 Task: Create a rule in Outlook to display a message when an email with 'invoice' in the sender's address is received.
Action: Mouse moved to (54, 30)
Screenshot: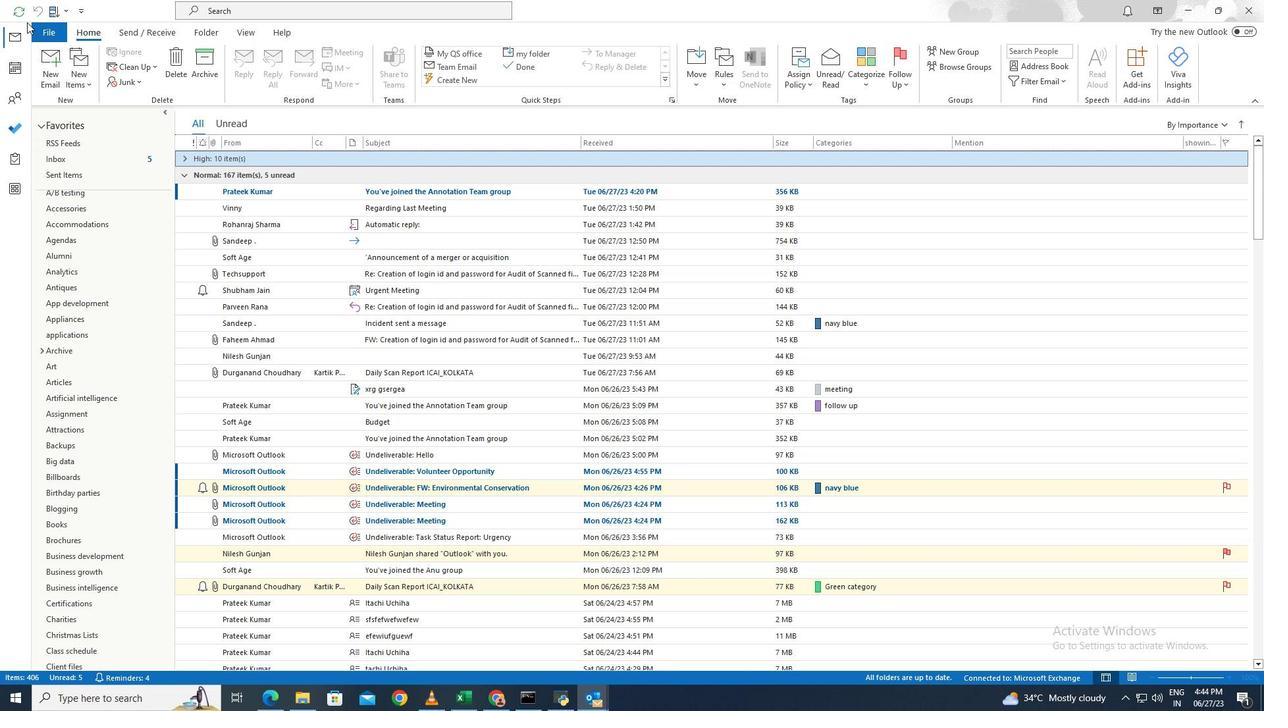 
Action: Mouse pressed left at (54, 30)
Screenshot: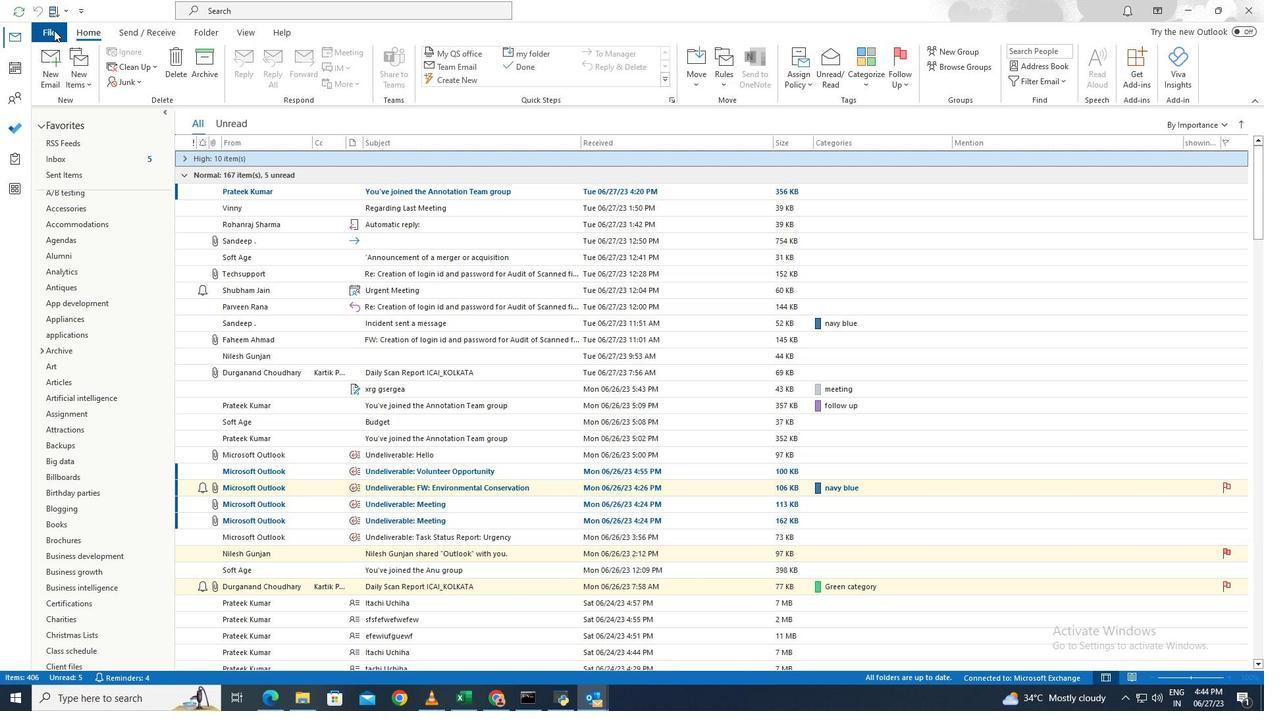 
Action: Mouse moved to (171, 403)
Screenshot: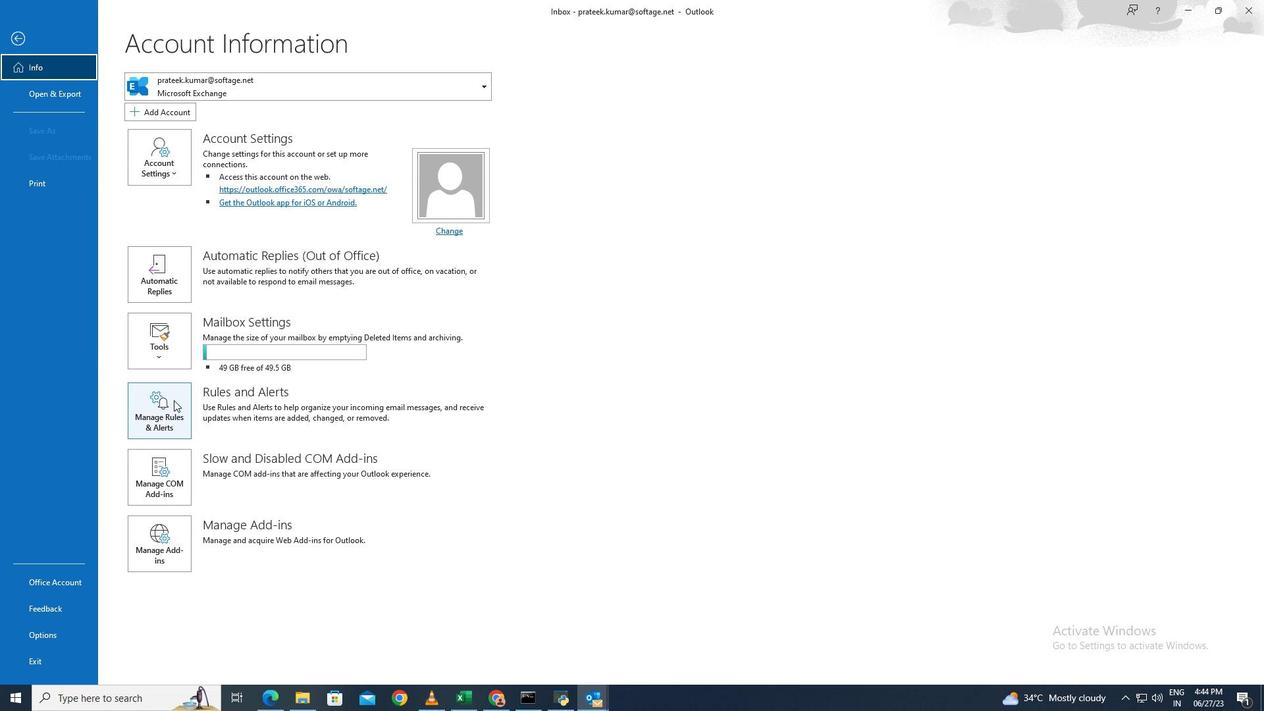 
Action: Mouse pressed left at (171, 403)
Screenshot: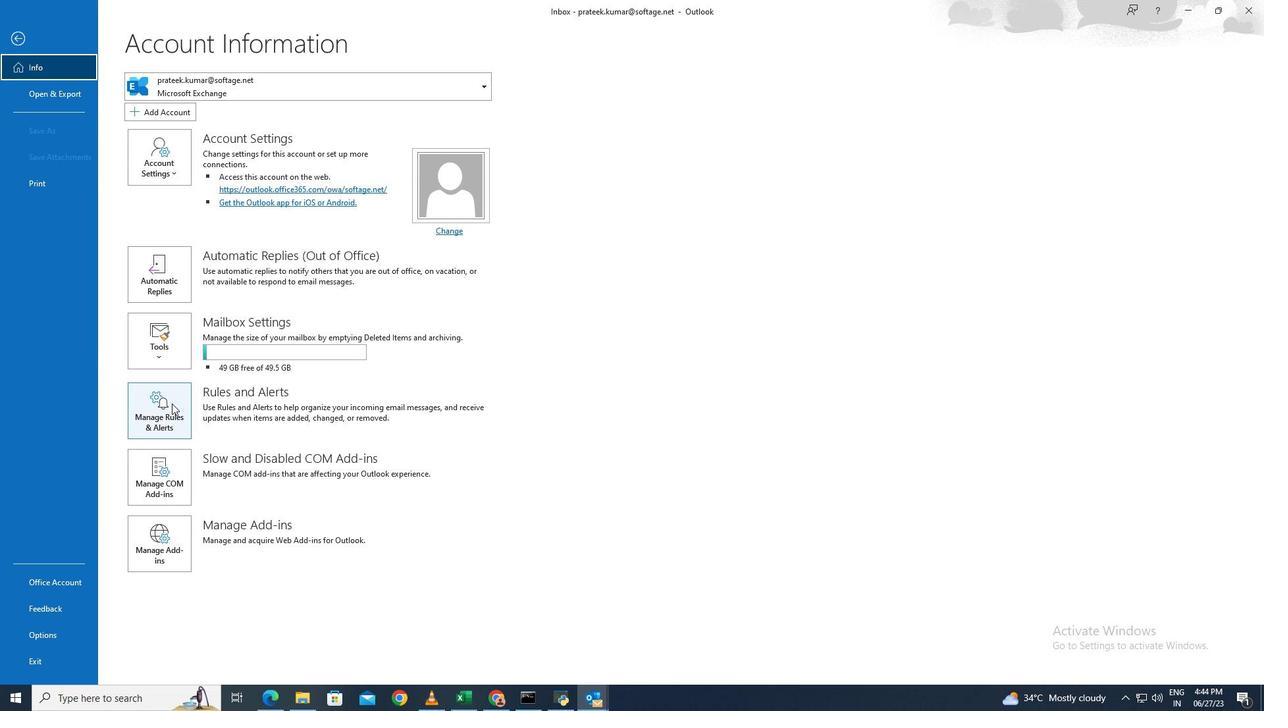 
Action: Mouse moved to (467, 253)
Screenshot: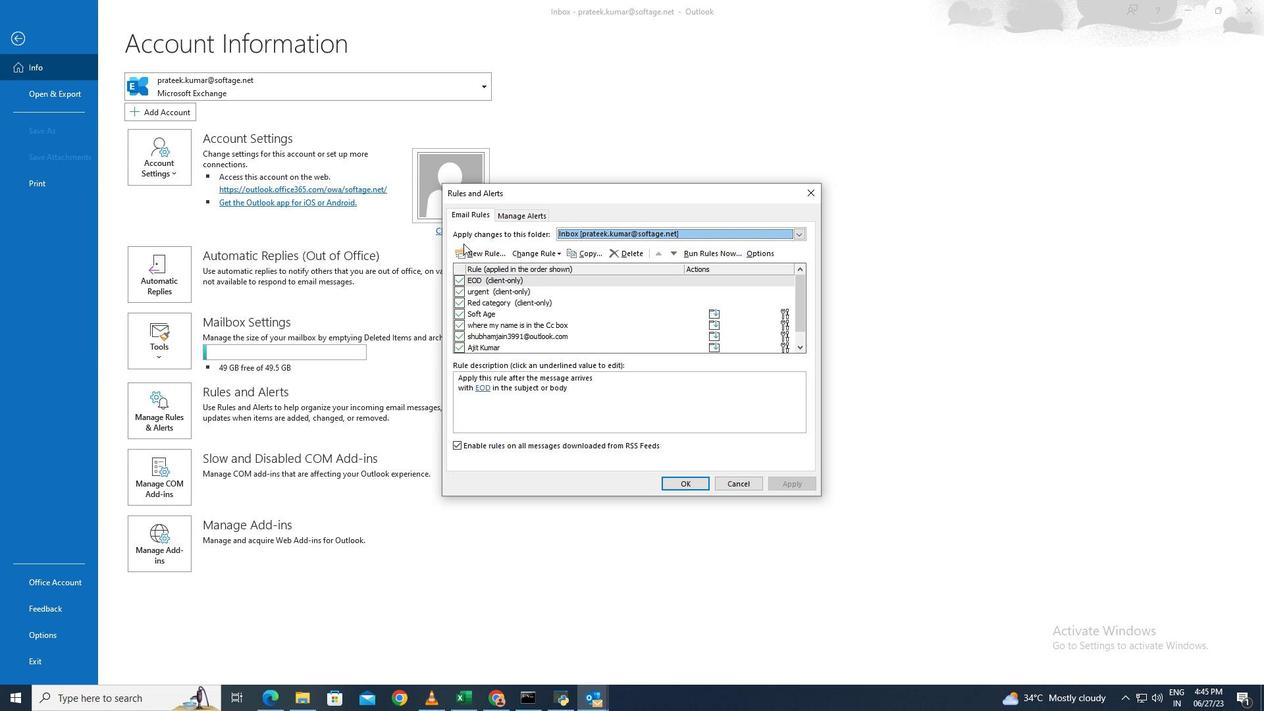 
Action: Mouse pressed left at (467, 253)
Screenshot: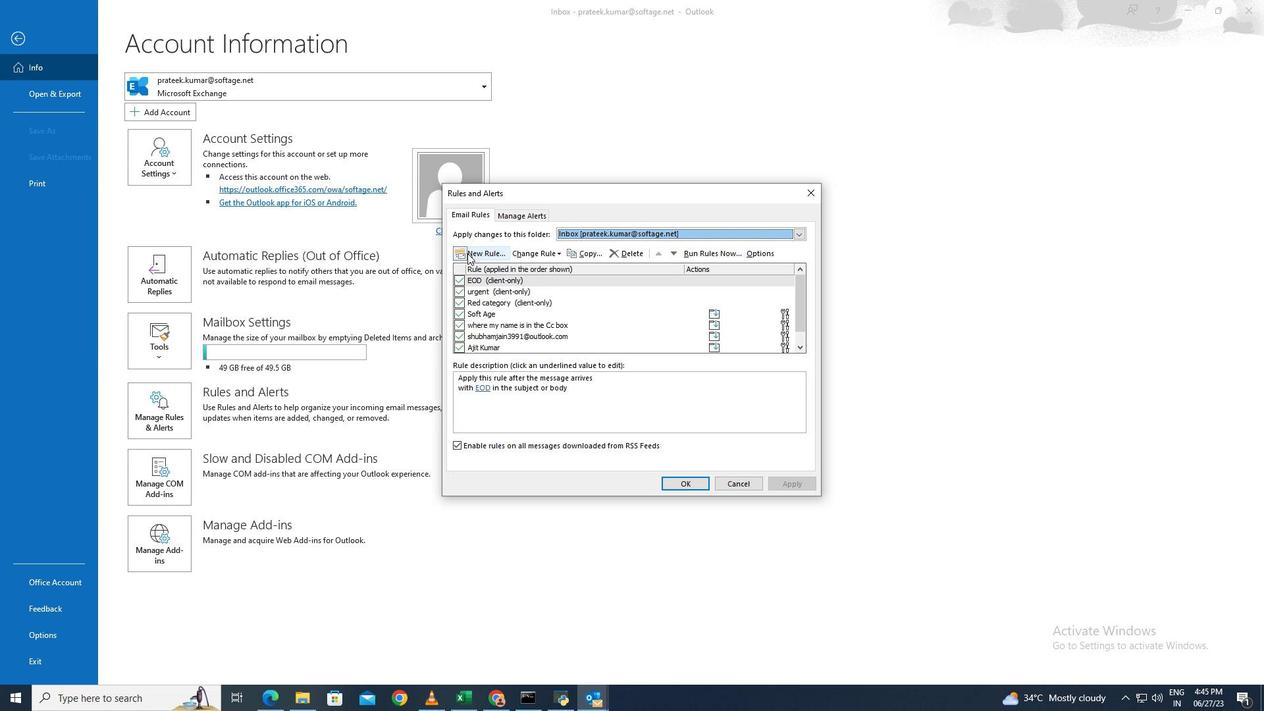 
Action: Mouse moved to (540, 295)
Screenshot: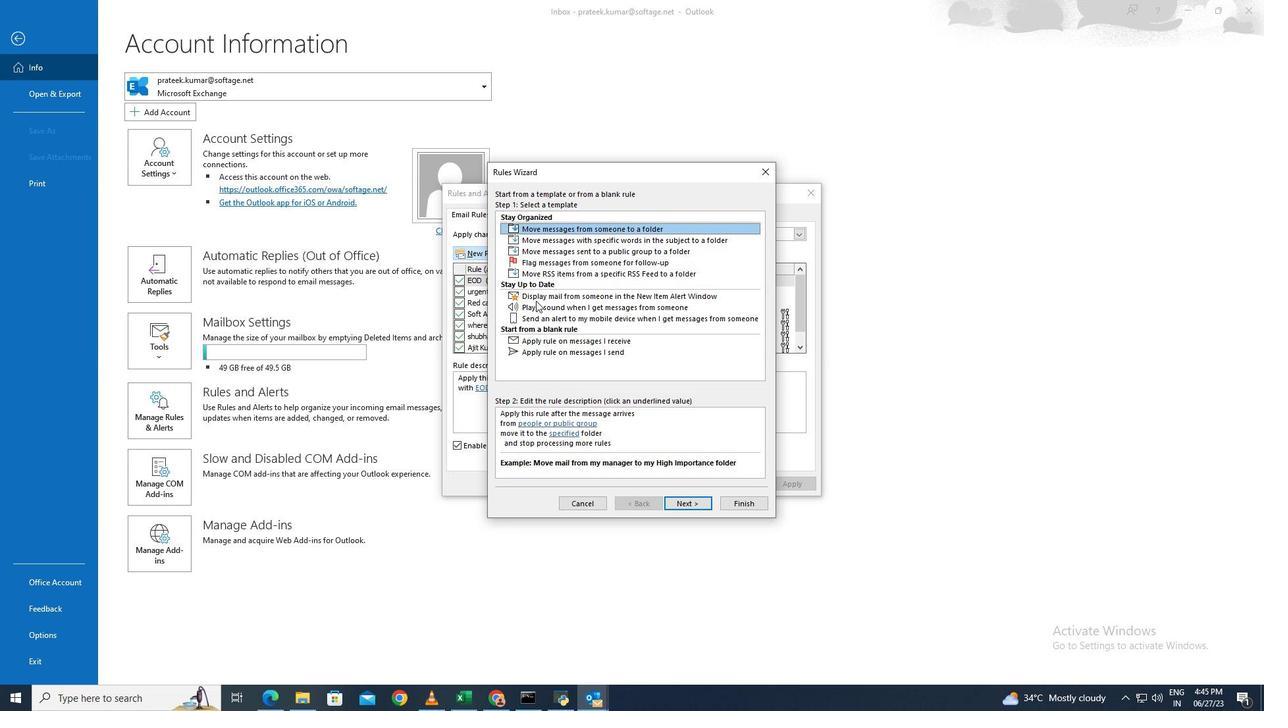 
Action: Mouse pressed left at (540, 295)
Screenshot: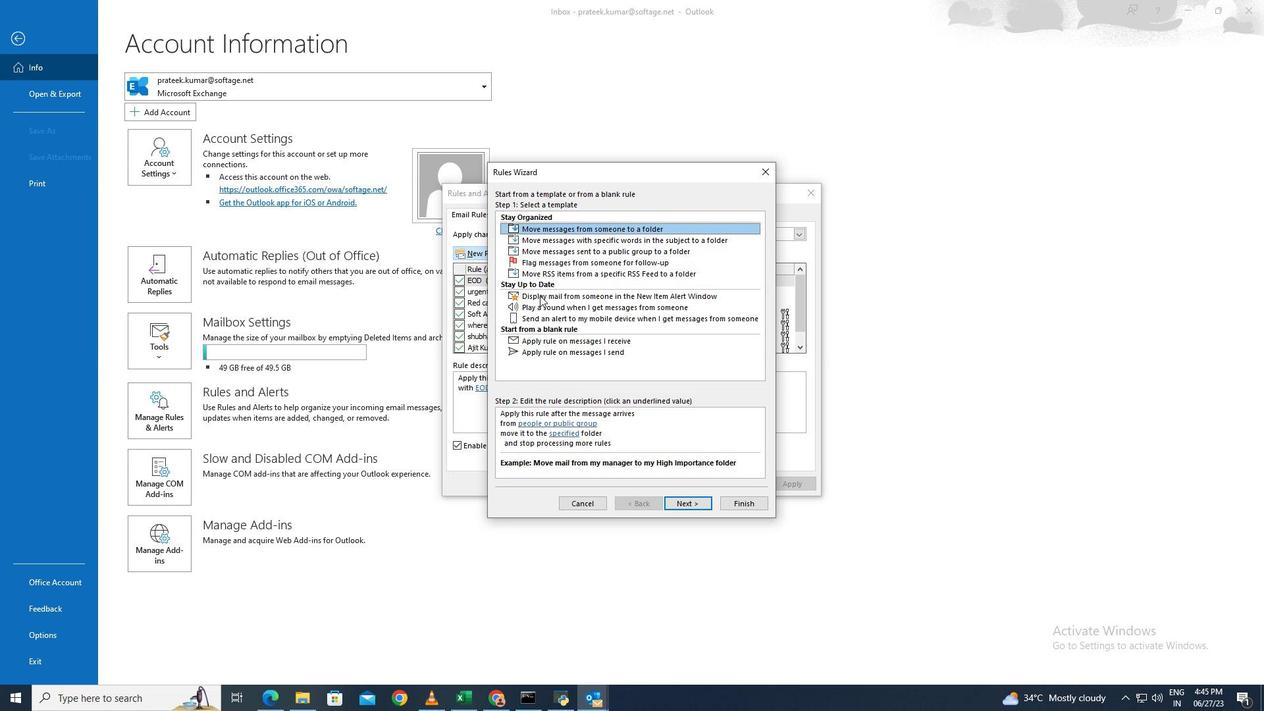 
Action: Mouse moved to (691, 499)
Screenshot: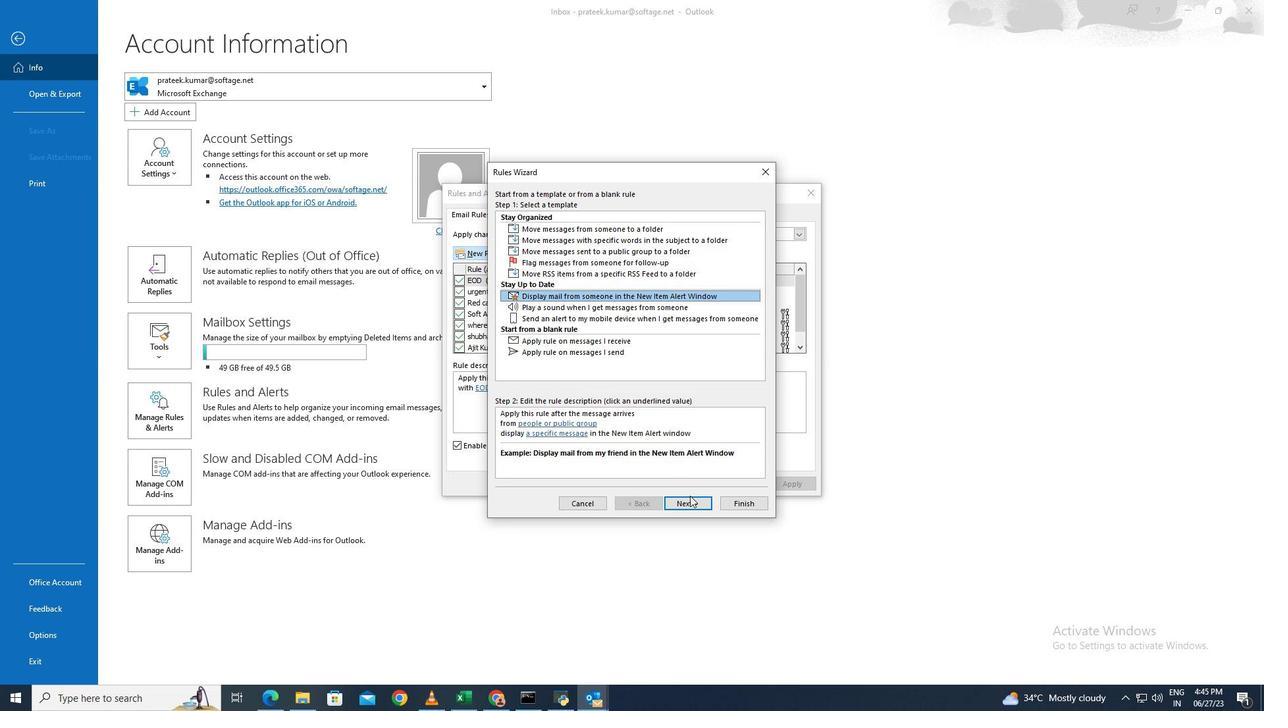 
Action: Mouse pressed left at (691, 499)
Screenshot: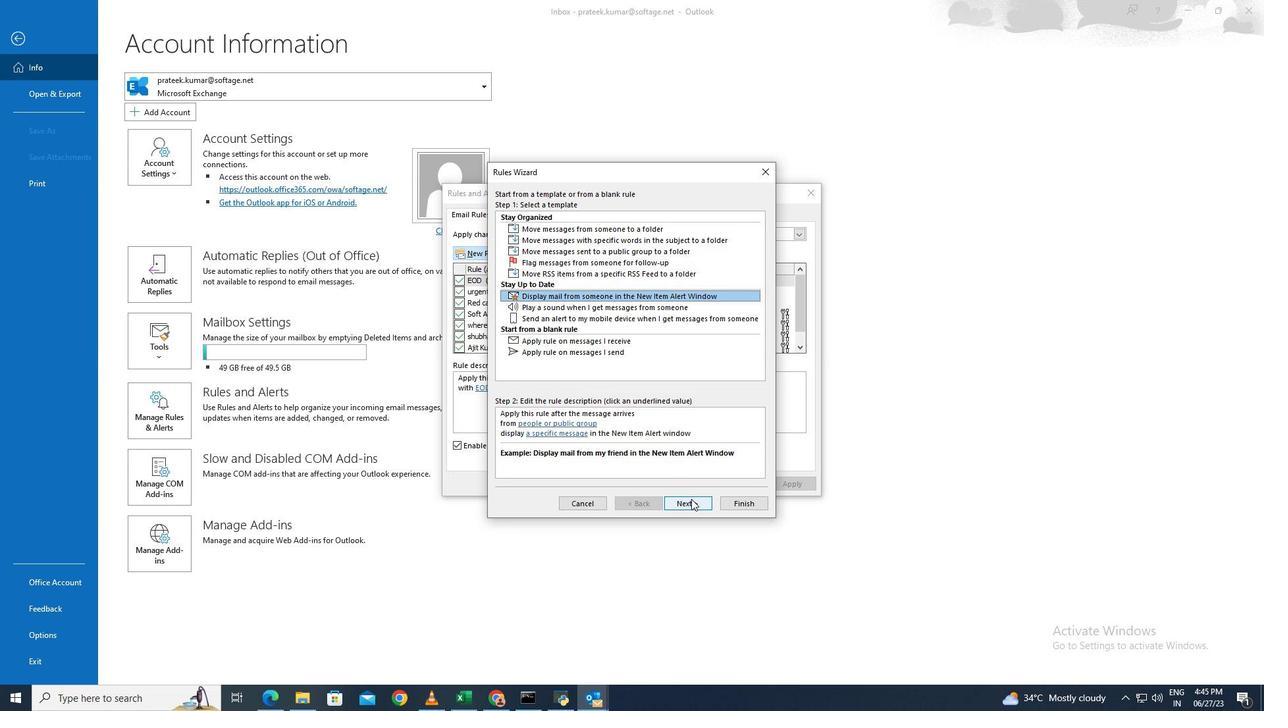 
Action: Mouse moved to (501, 216)
Screenshot: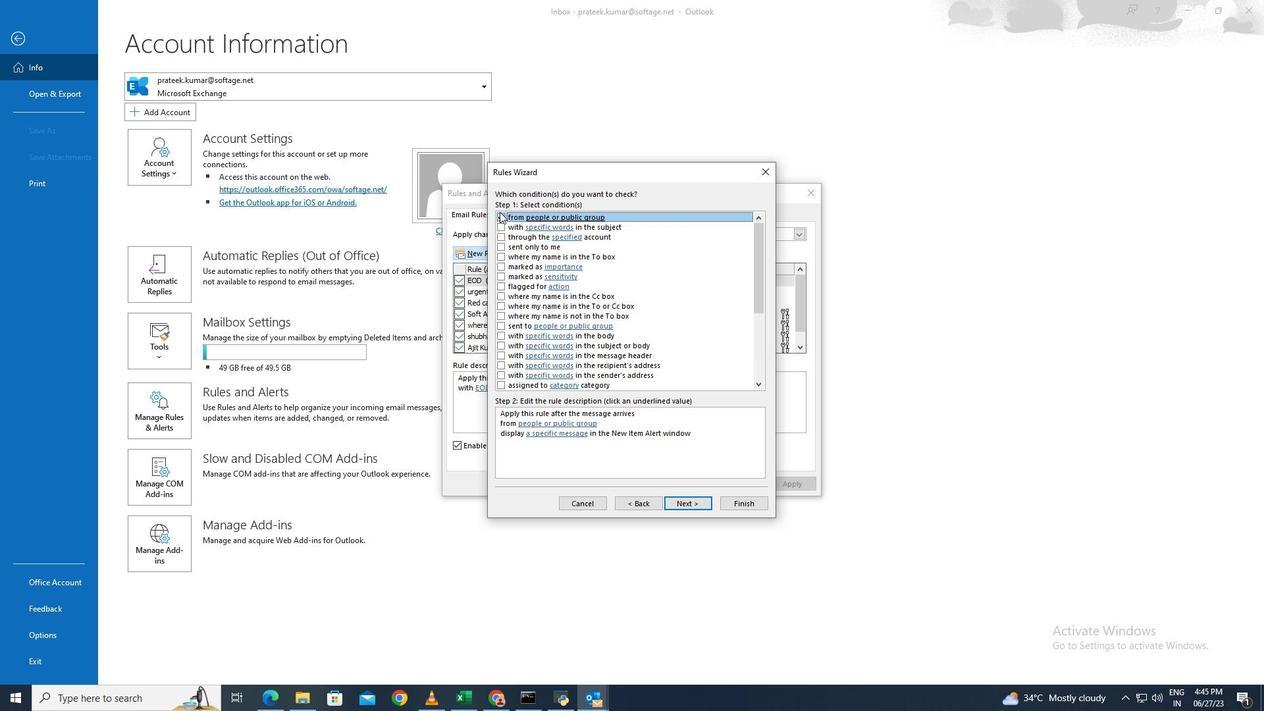 
Action: Mouse pressed left at (501, 216)
Screenshot: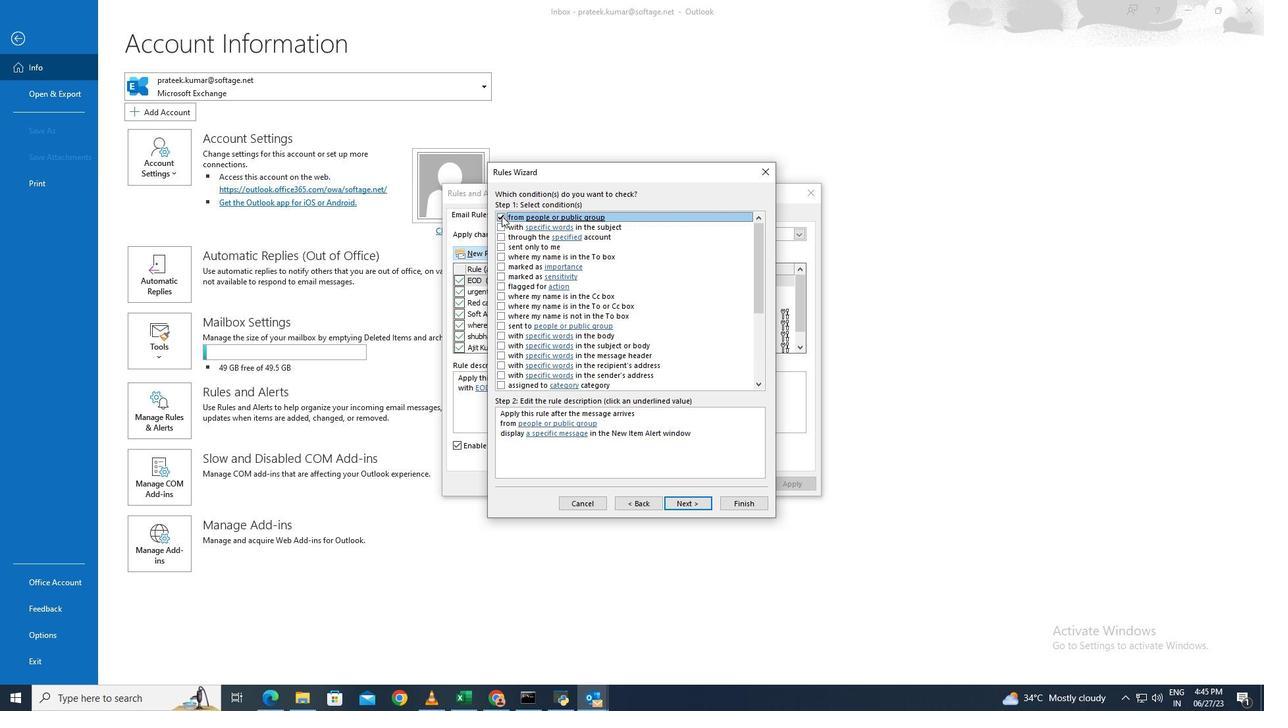 
Action: Mouse moved to (499, 374)
Screenshot: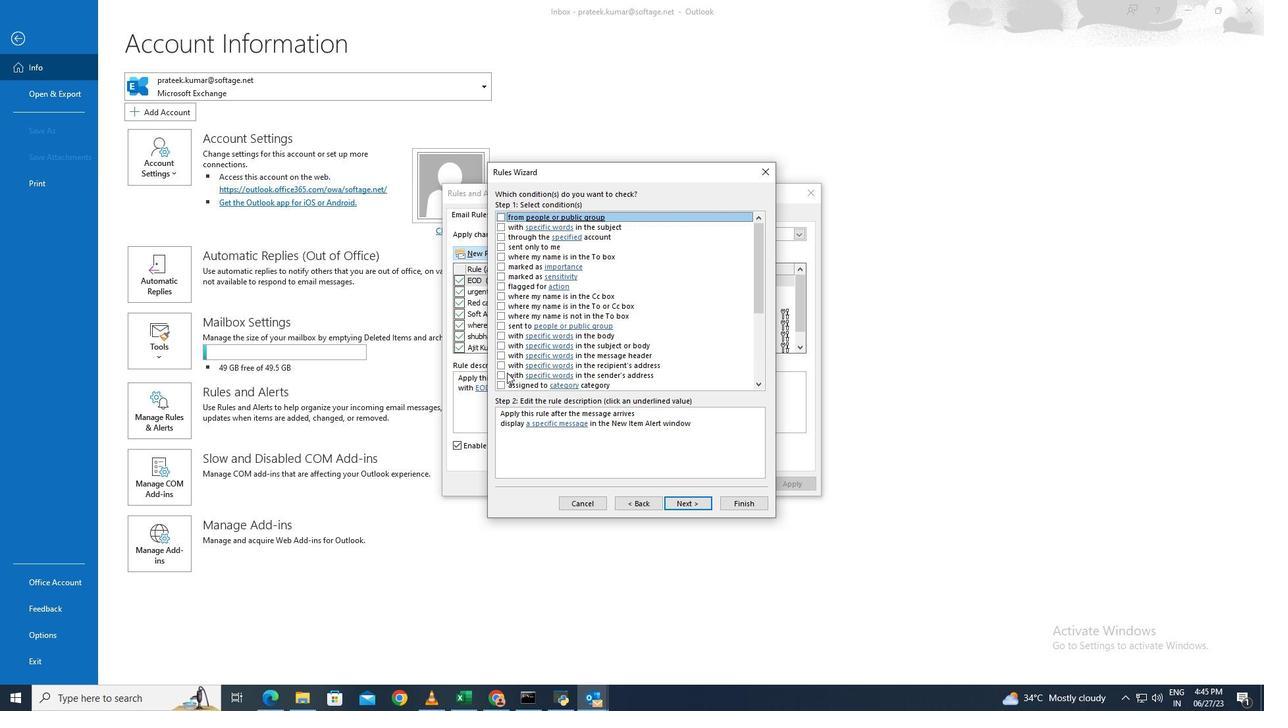 
Action: Mouse pressed left at (499, 374)
Screenshot: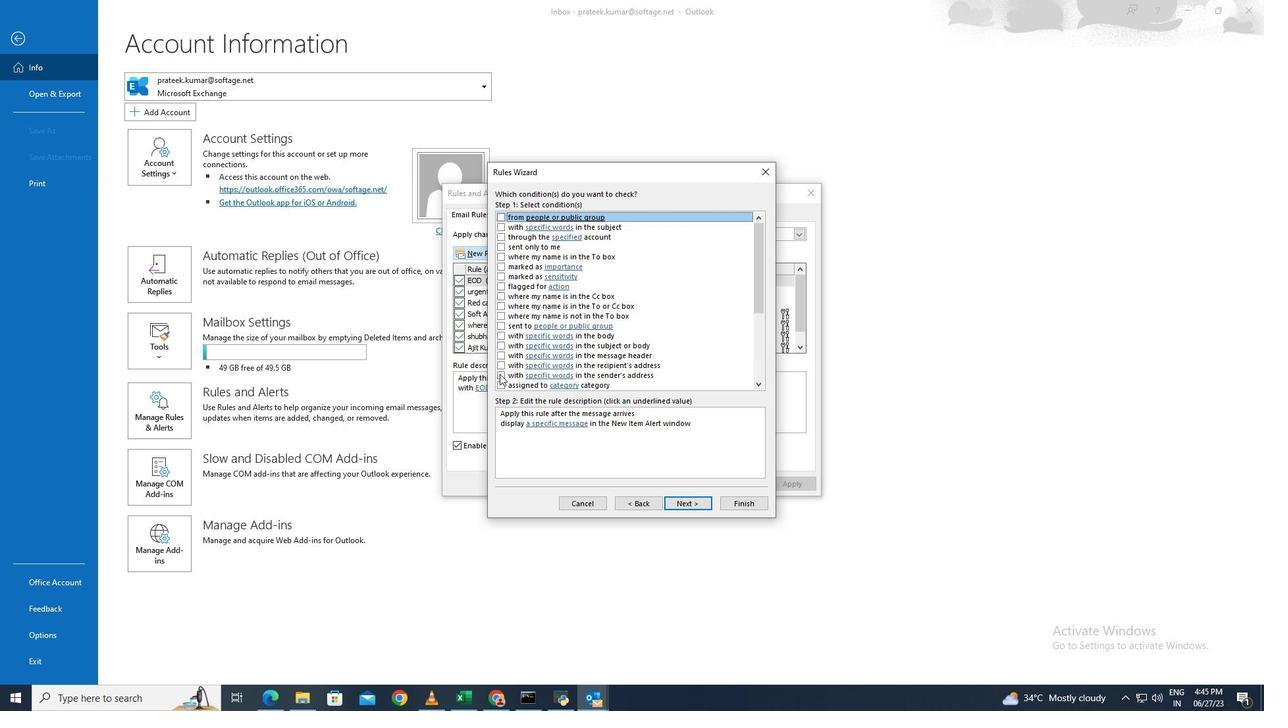 
Action: Mouse moved to (541, 420)
Screenshot: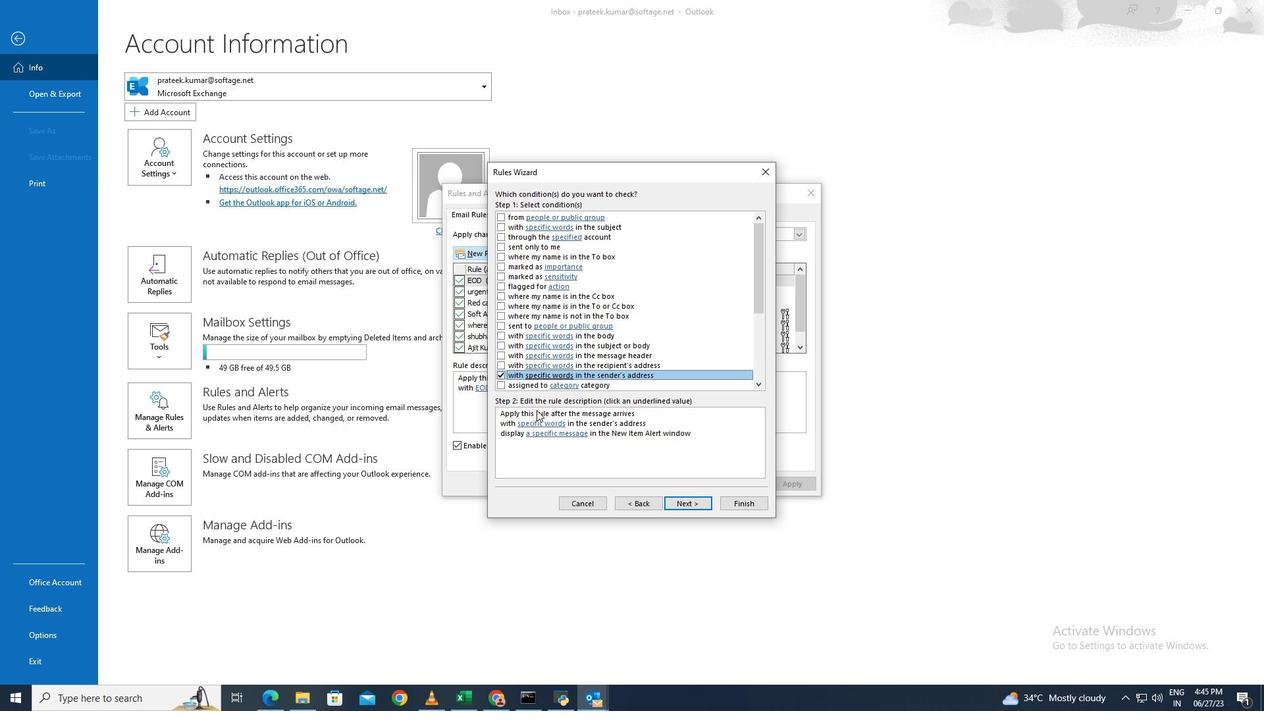 
Action: Mouse pressed left at (541, 420)
Screenshot: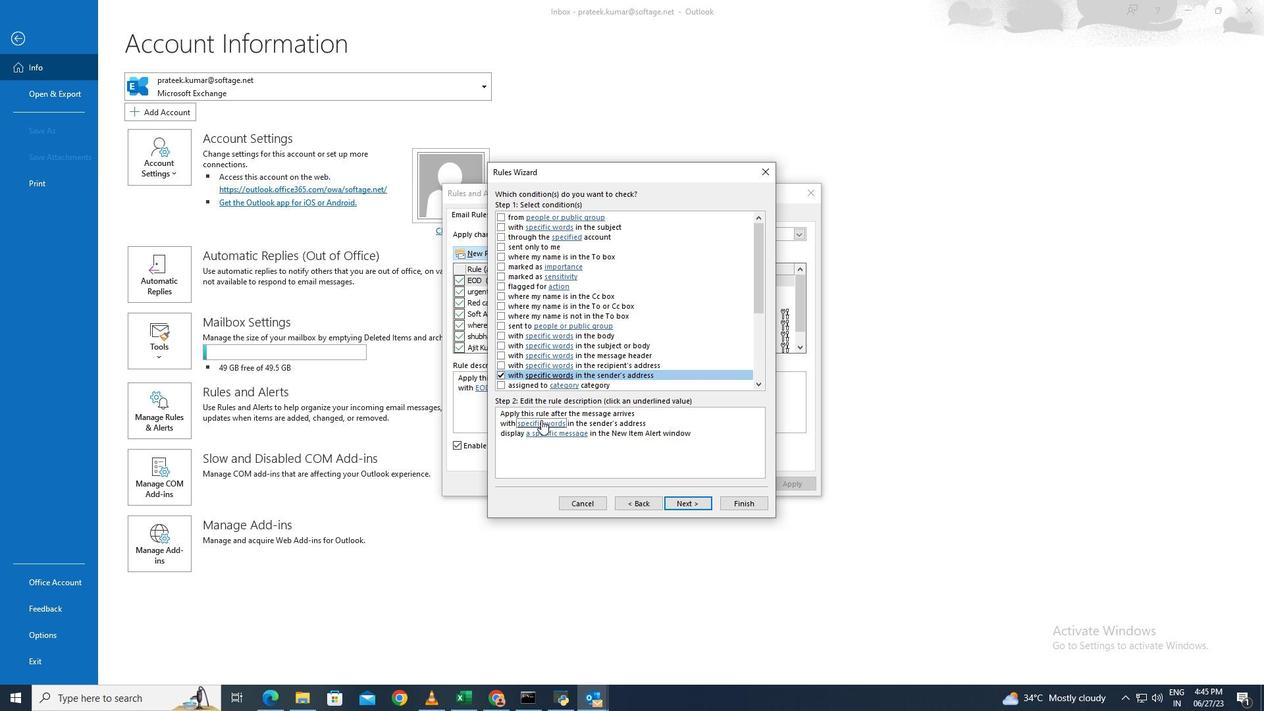 
Action: Key pressed word<Key.space>invoice
Screenshot: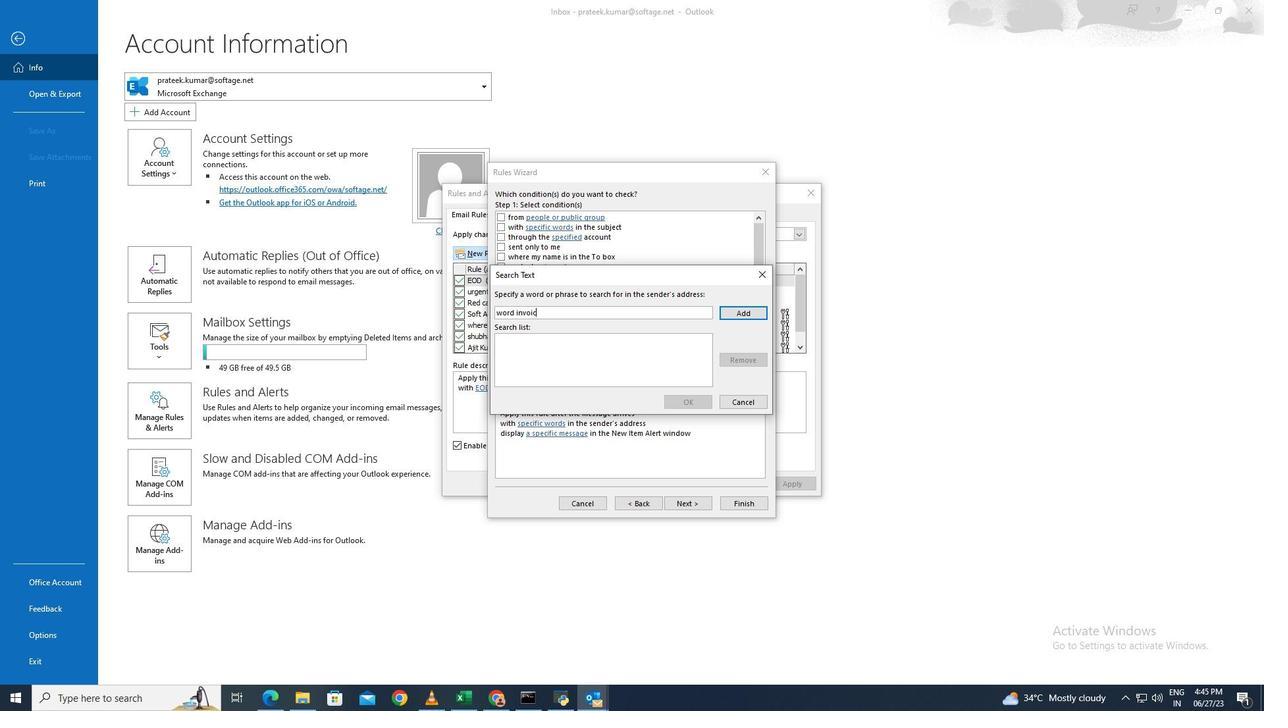 
Action: Mouse moved to (737, 313)
Screenshot: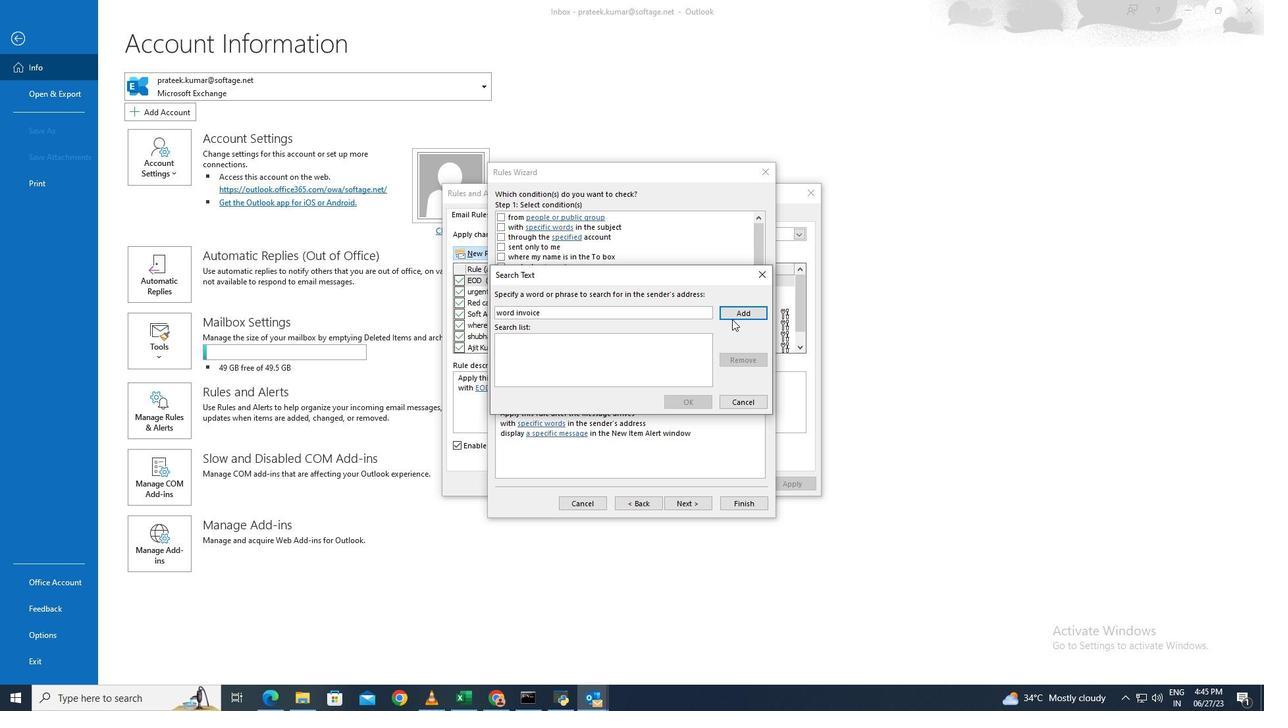 
Action: Mouse pressed left at (737, 313)
Screenshot: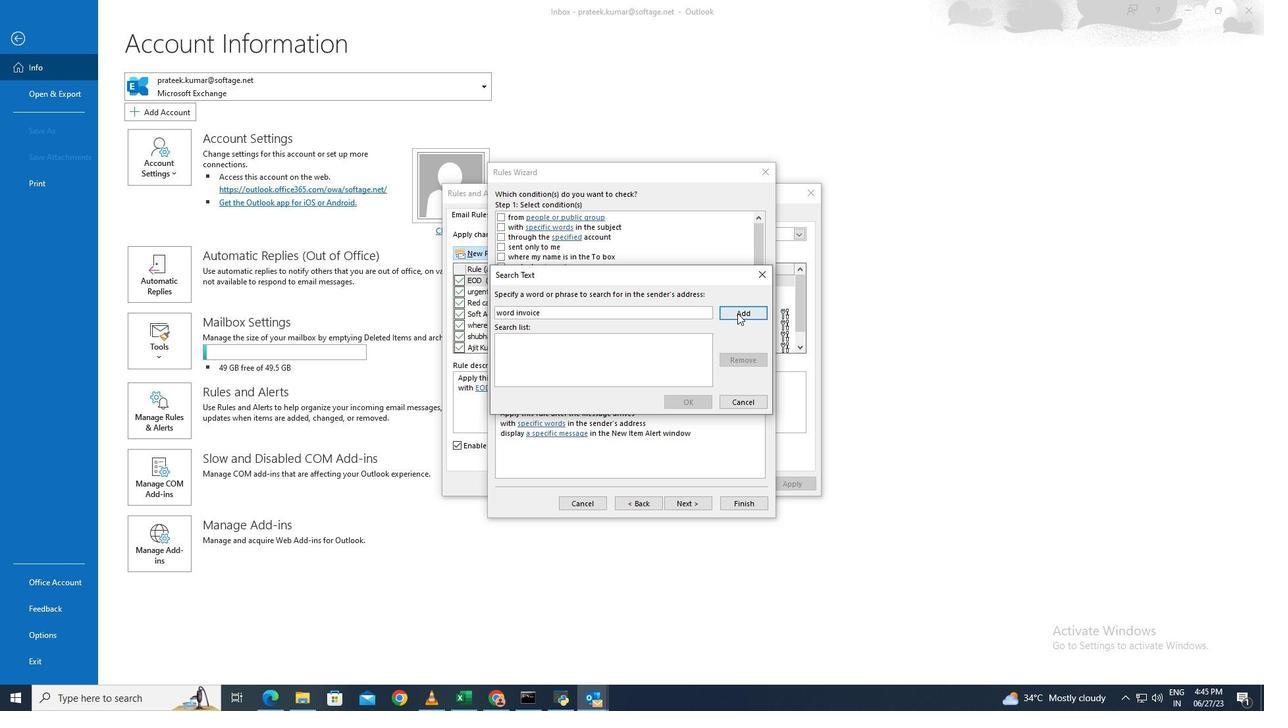 
Action: Mouse moved to (696, 404)
Screenshot: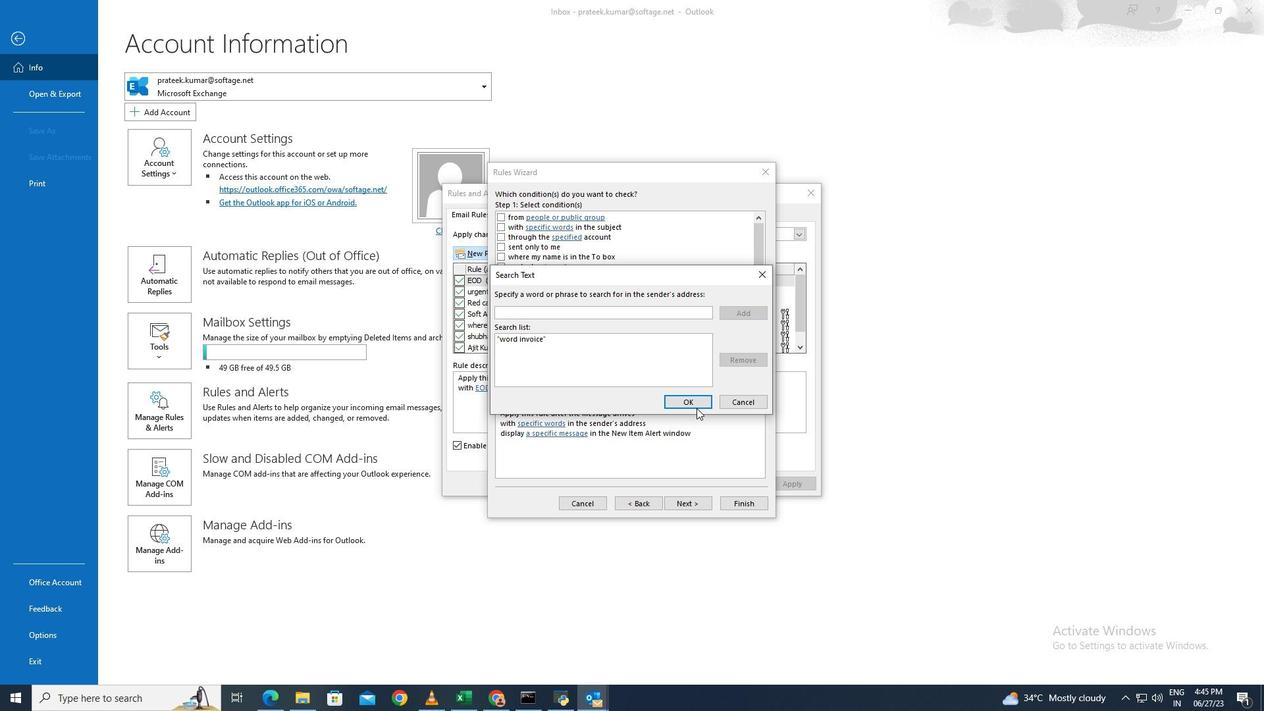
Action: Mouse pressed left at (696, 404)
Screenshot: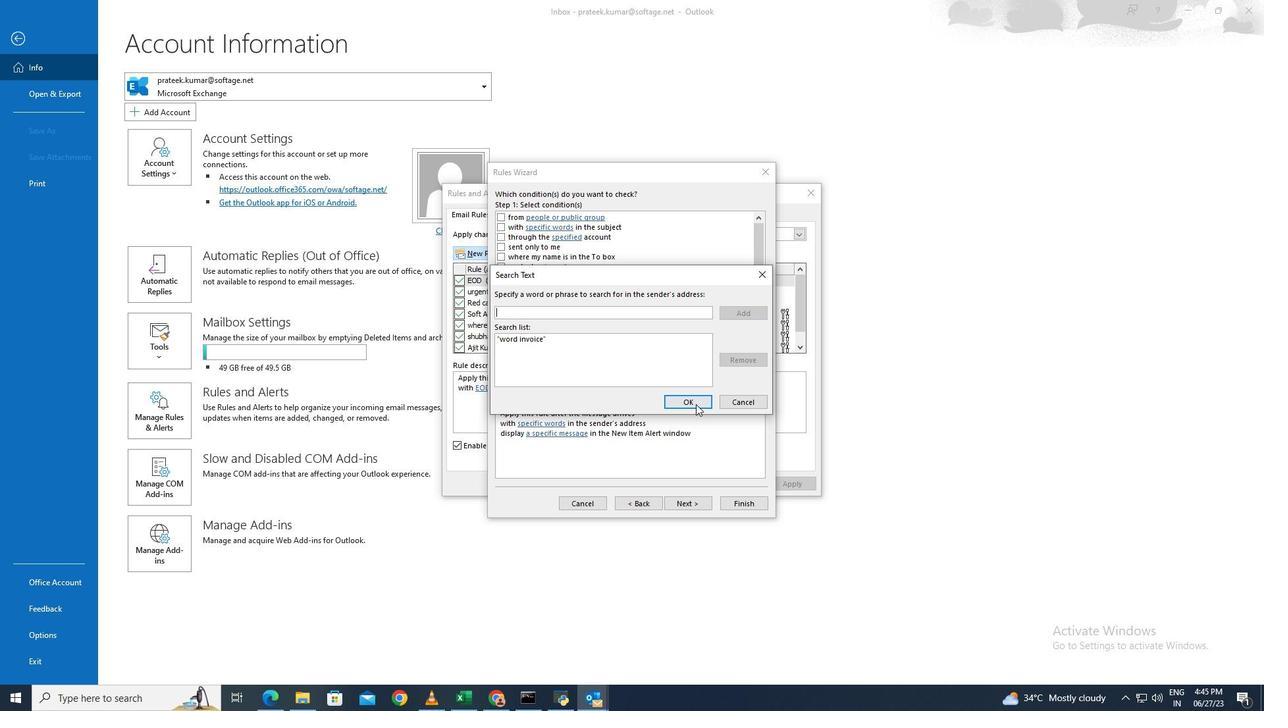 
Action: Mouse moved to (690, 500)
Screenshot: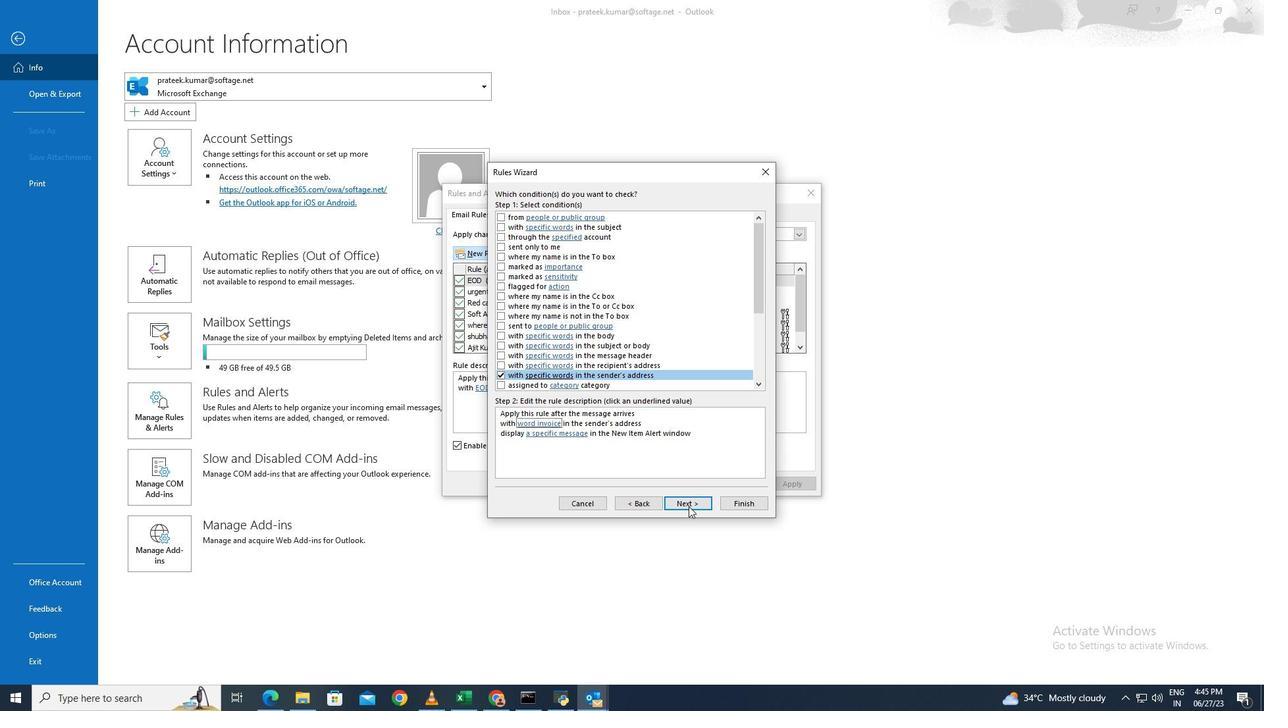 
Action: Mouse pressed left at (690, 500)
Screenshot: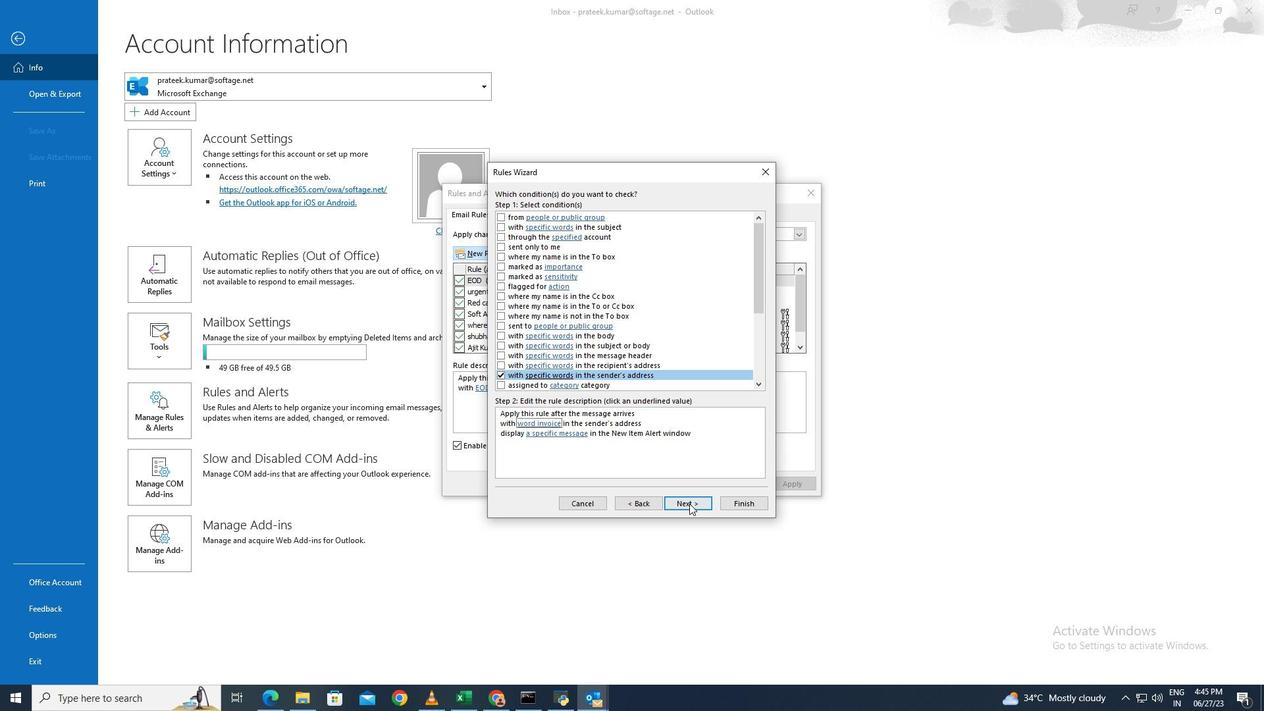 
Action: Mouse moved to (499, 215)
Screenshot: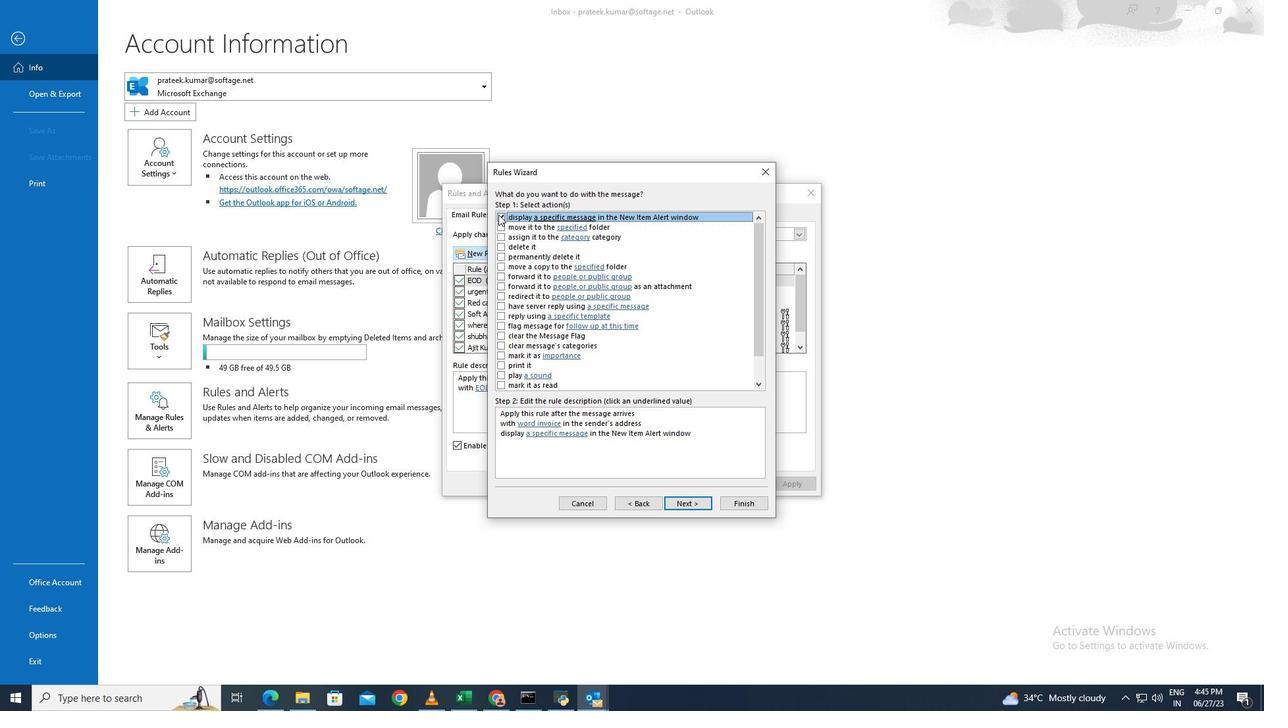 
Action: Mouse pressed left at (499, 215)
Screenshot: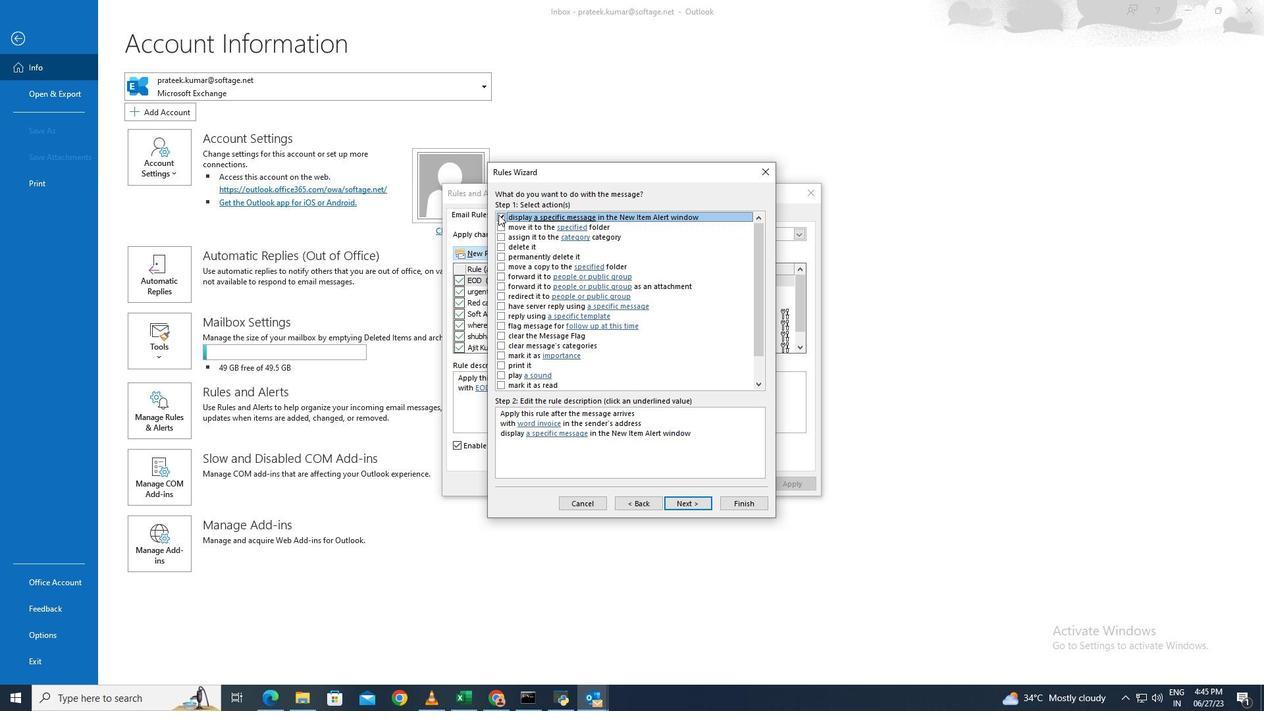 
Action: Mouse moved to (694, 501)
Screenshot: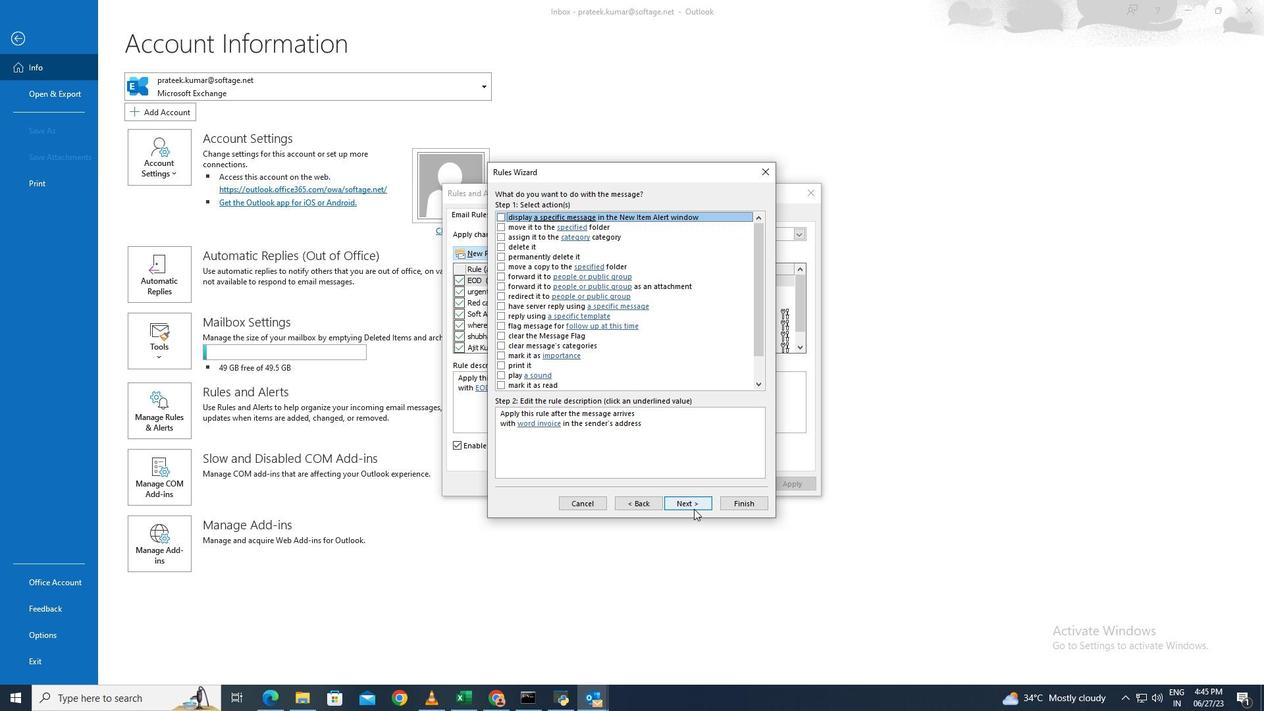 
Action: Mouse pressed left at (694, 501)
Screenshot: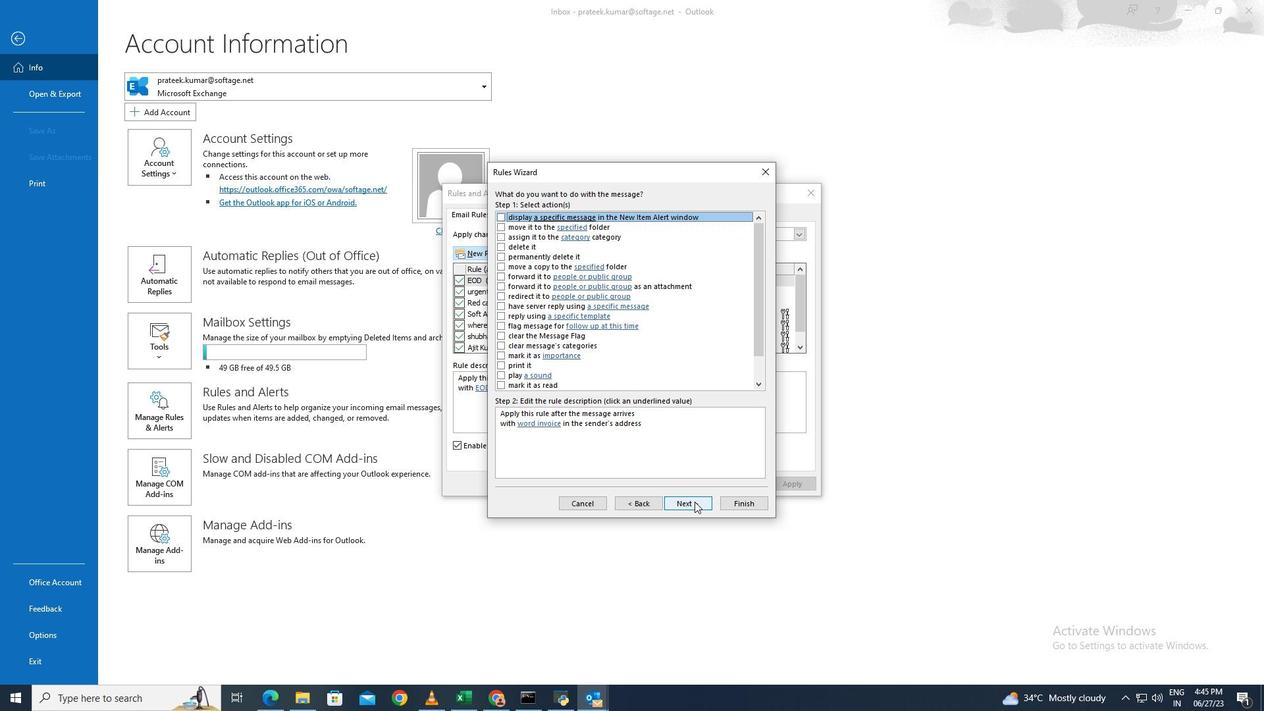 
Action: Mouse moved to (596, 382)
Screenshot: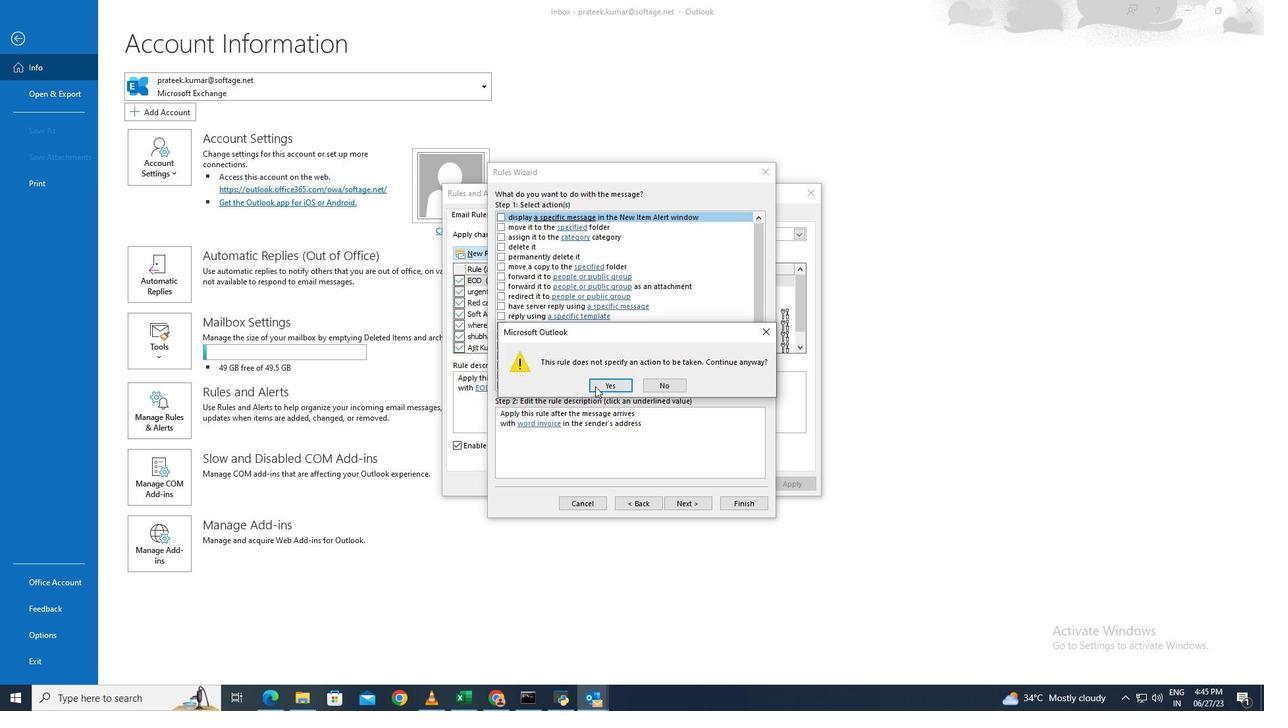 
Action: Mouse pressed left at (596, 382)
Screenshot: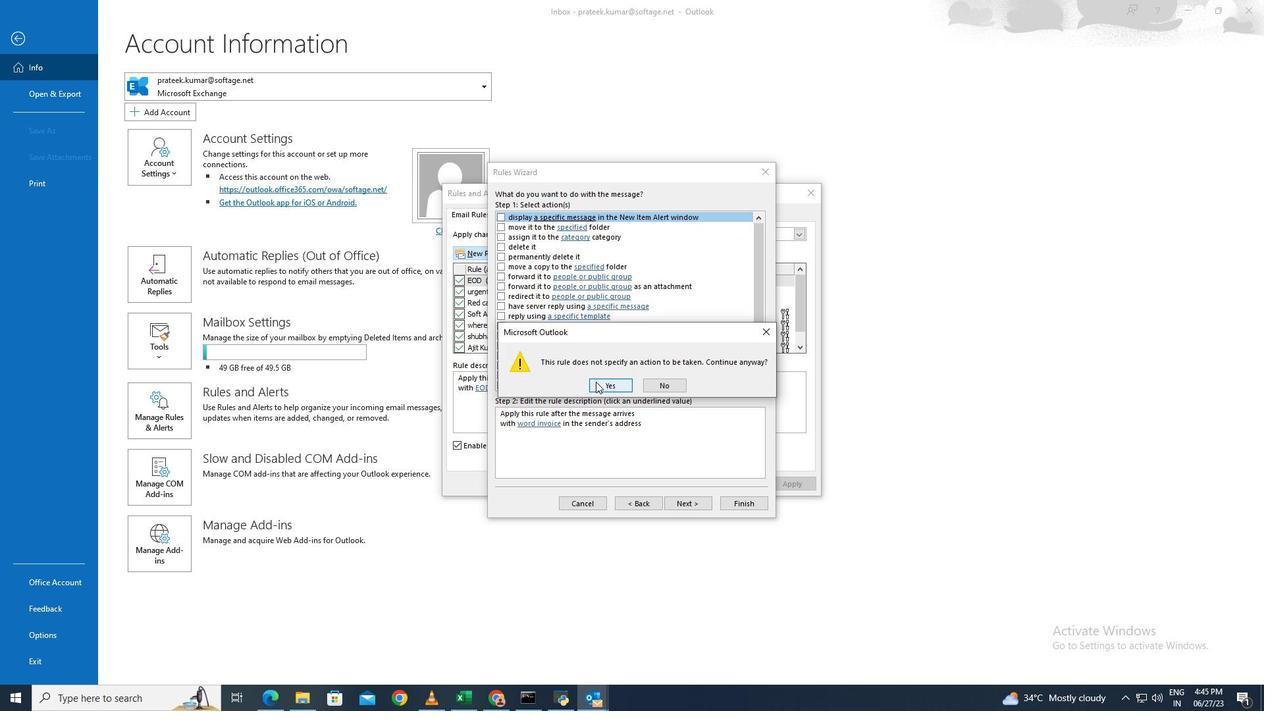 
Action: Mouse moved to (697, 505)
Screenshot: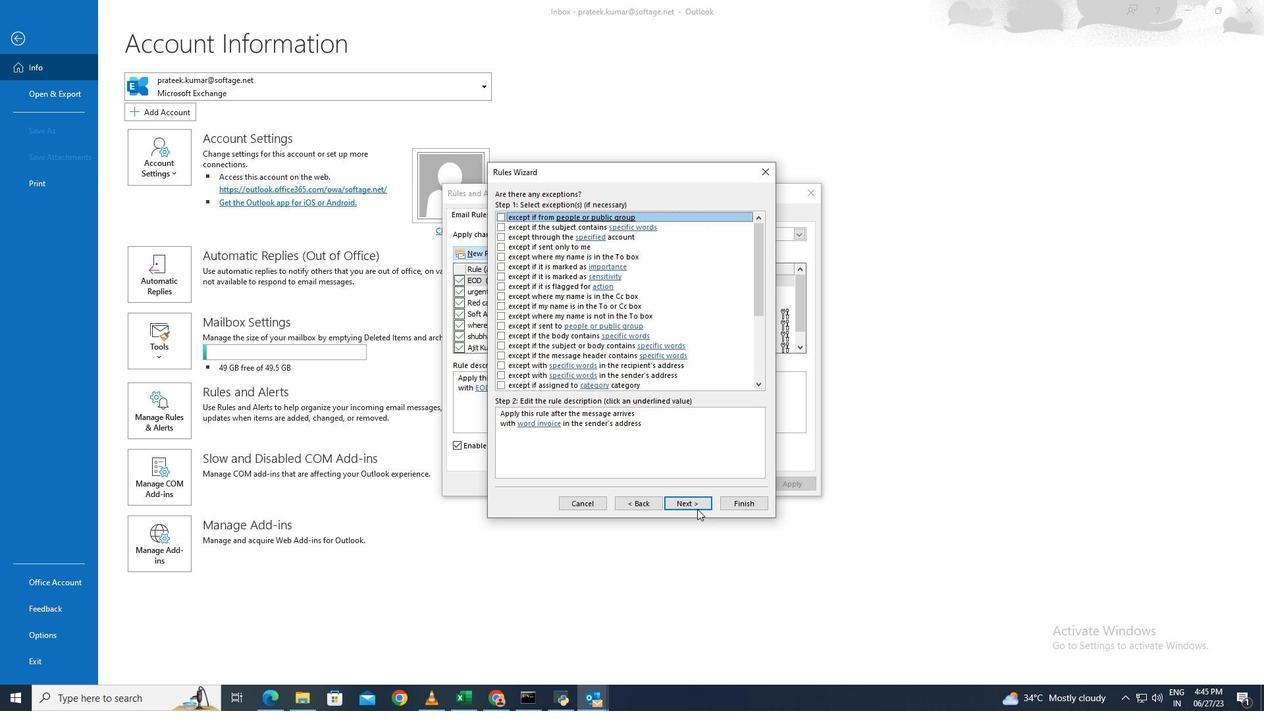 
Action: Mouse pressed left at (697, 505)
Screenshot: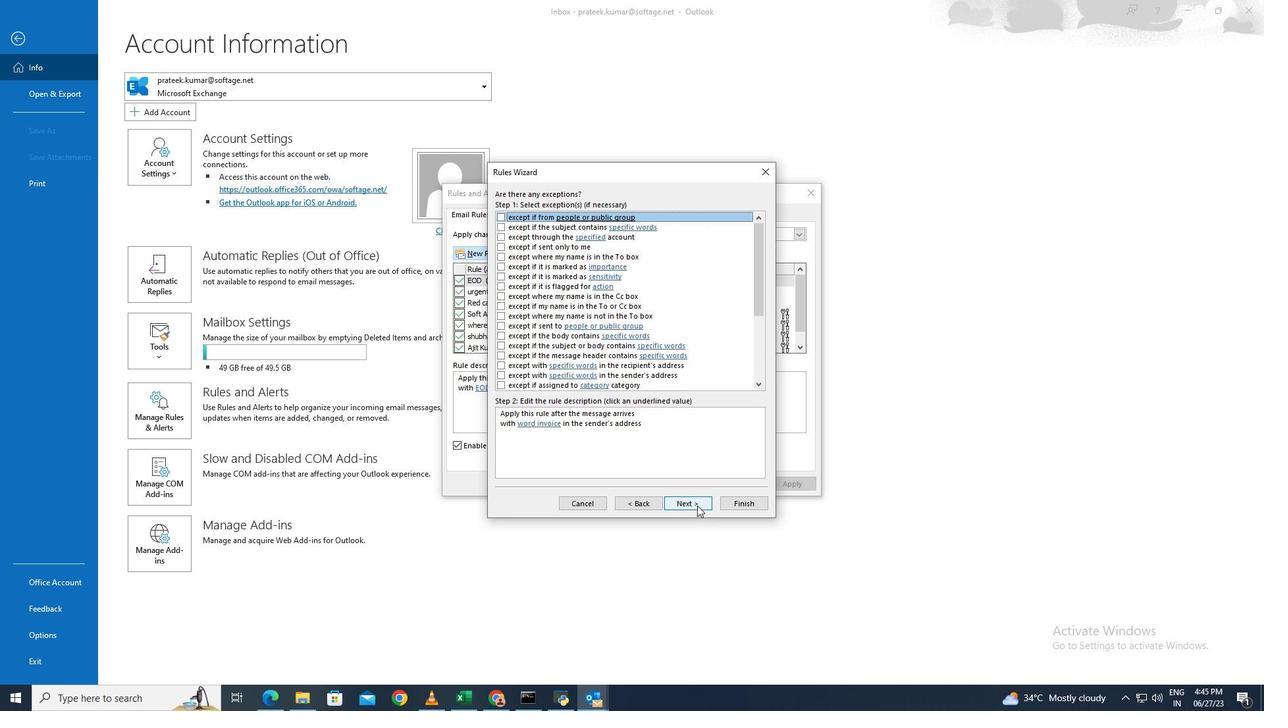 
Action: Mouse moved to (734, 496)
Screenshot: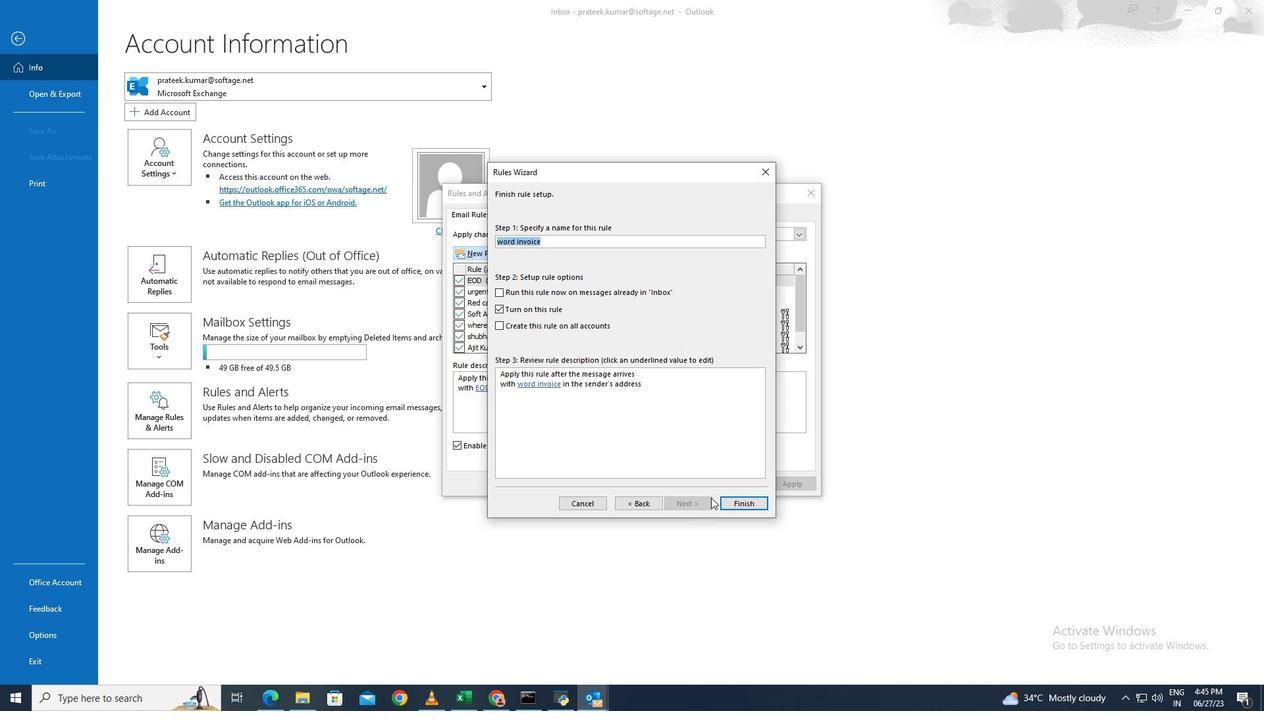 
Action: Mouse pressed left at (734, 496)
Screenshot: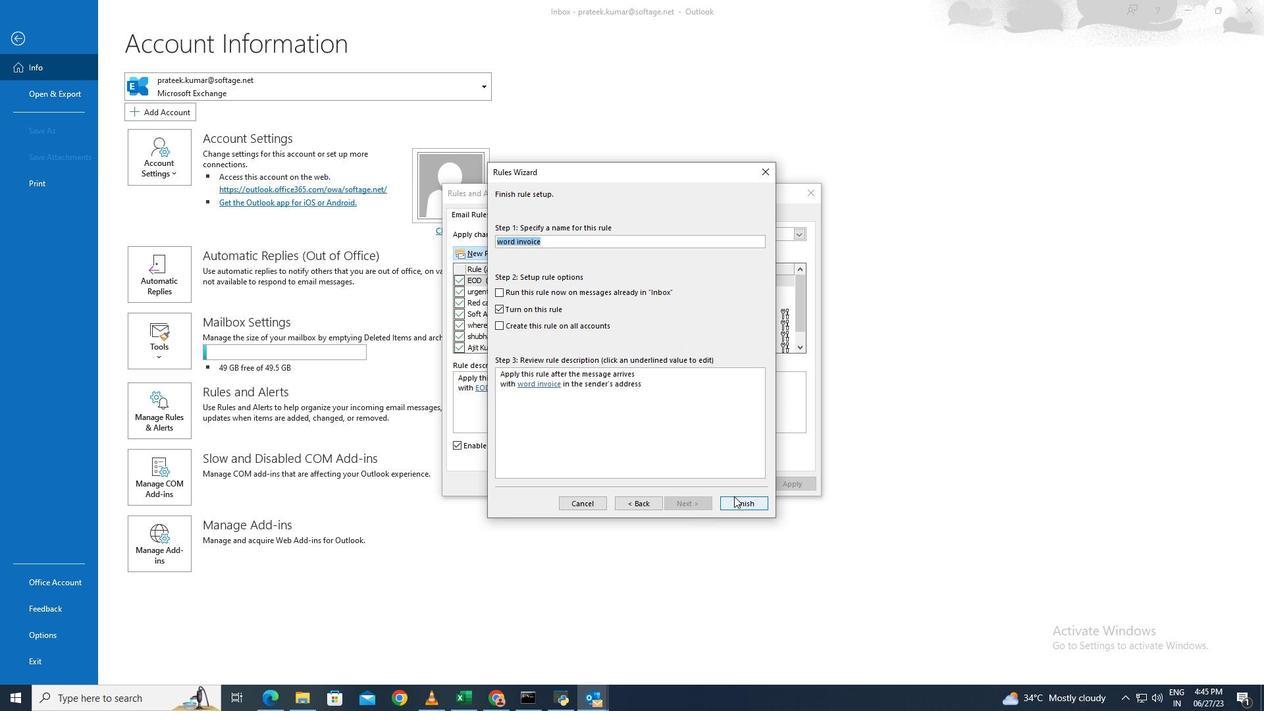 
Action: Mouse moved to (637, 387)
Screenshot: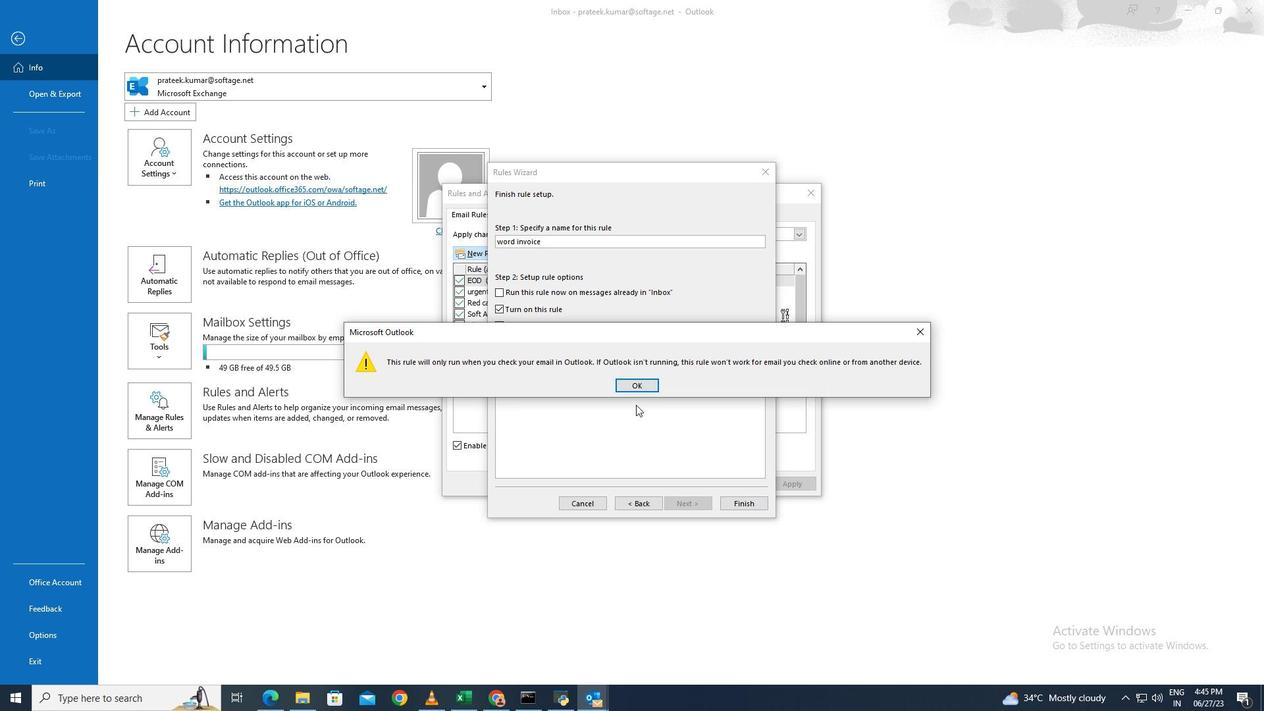 
Action: Mouse pressed left at (637, 387)
Screenshot: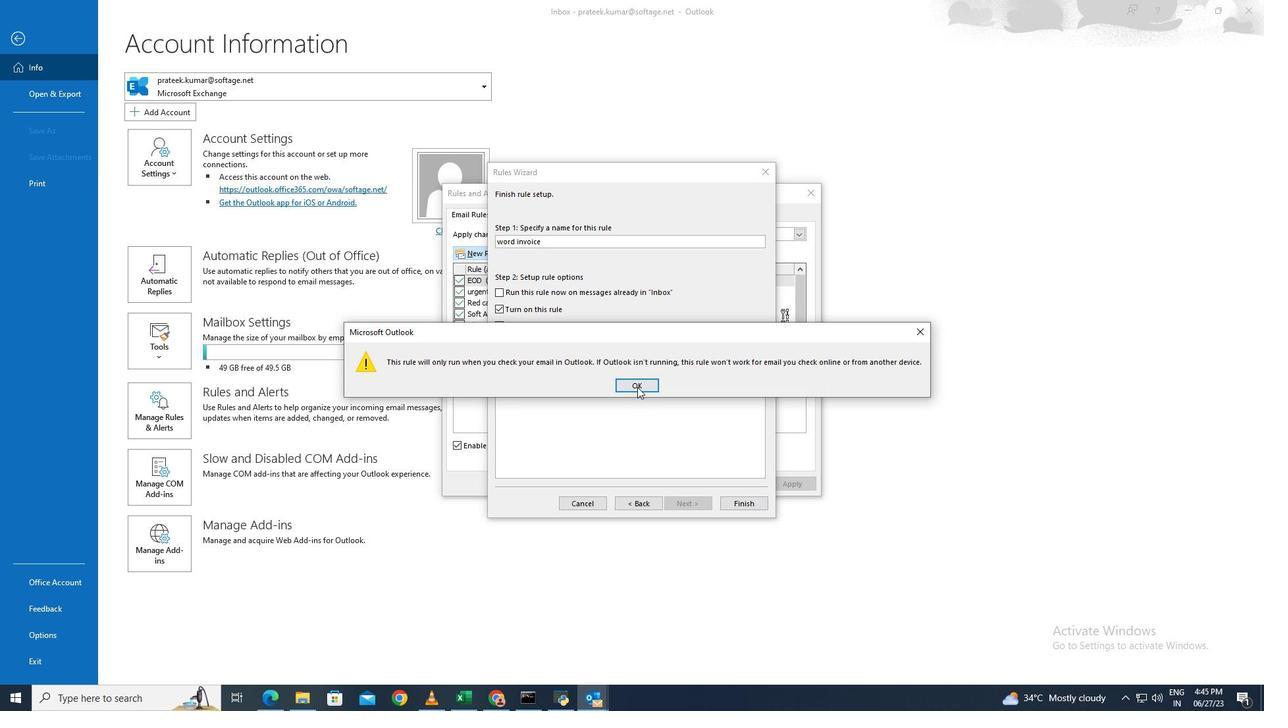 
Action: Mouse moved to (675, 485)
Screenshot: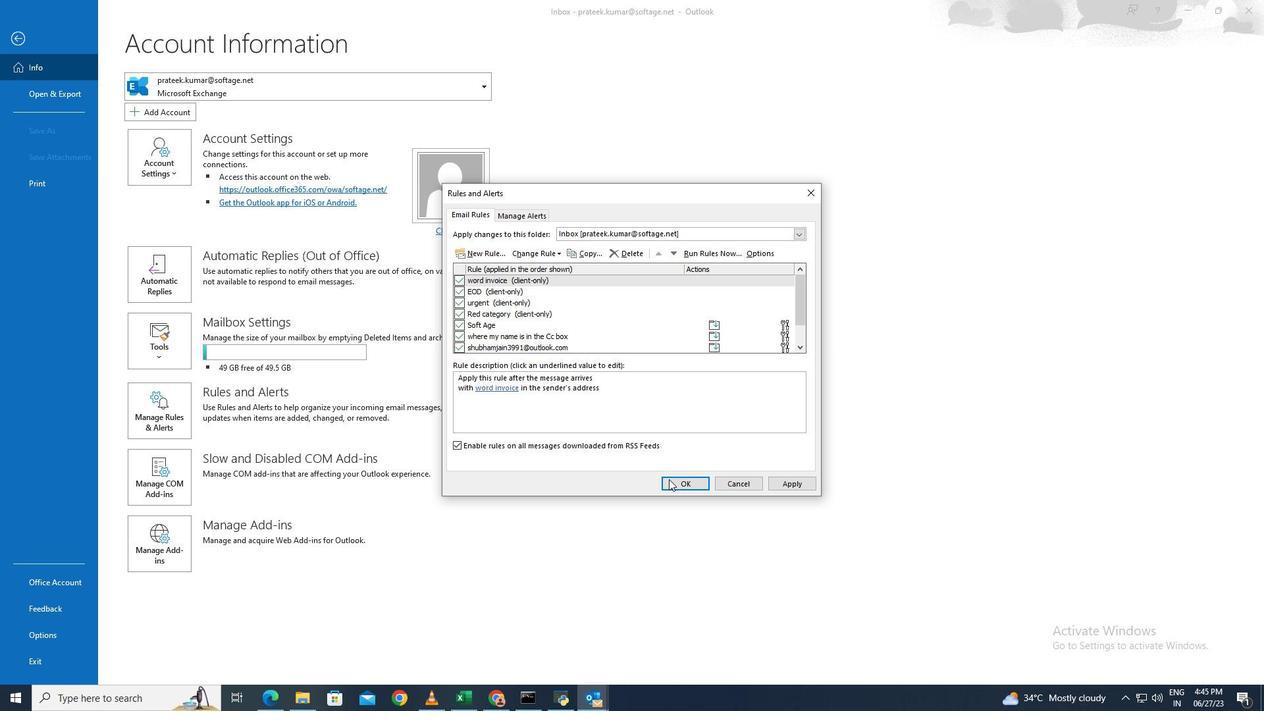 
Action: Mouse pressed left at (675, 485)
Screenshot: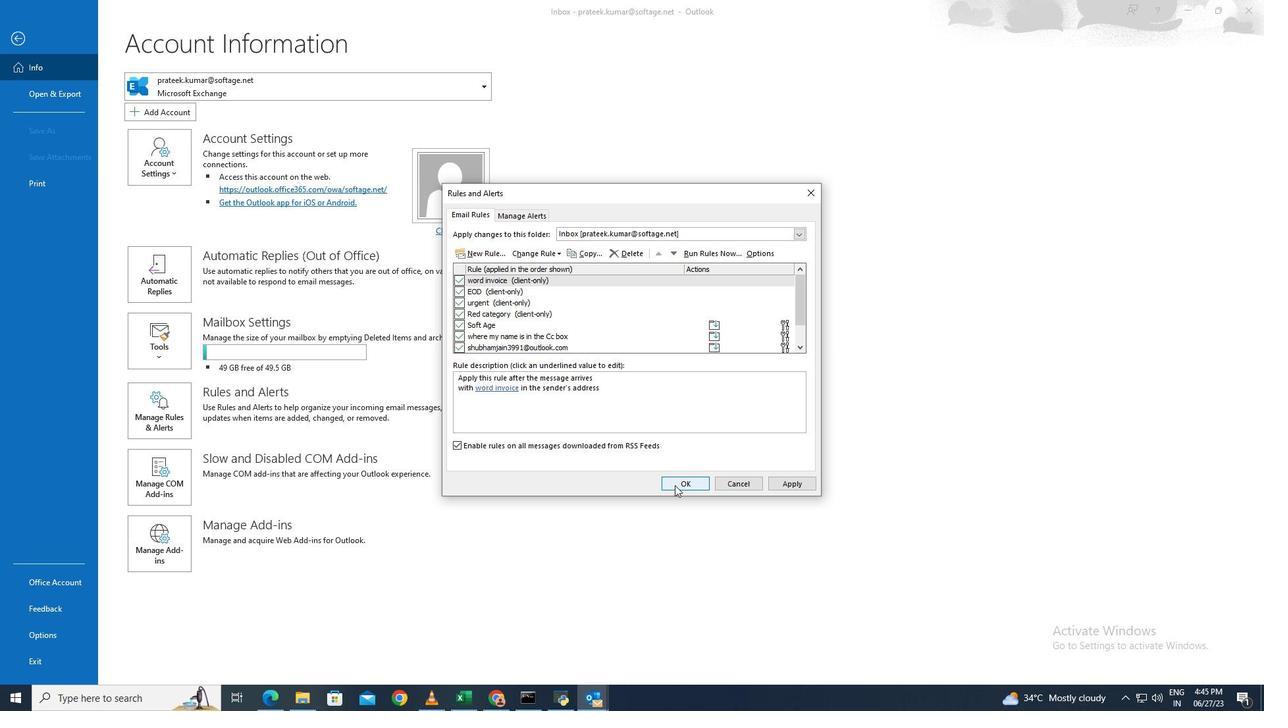 
